 Task: Sort the unsolved tickets in your groups, group by Assigned date in ascending order.
Action: Mouse moved to (22, 255)
Screenshot: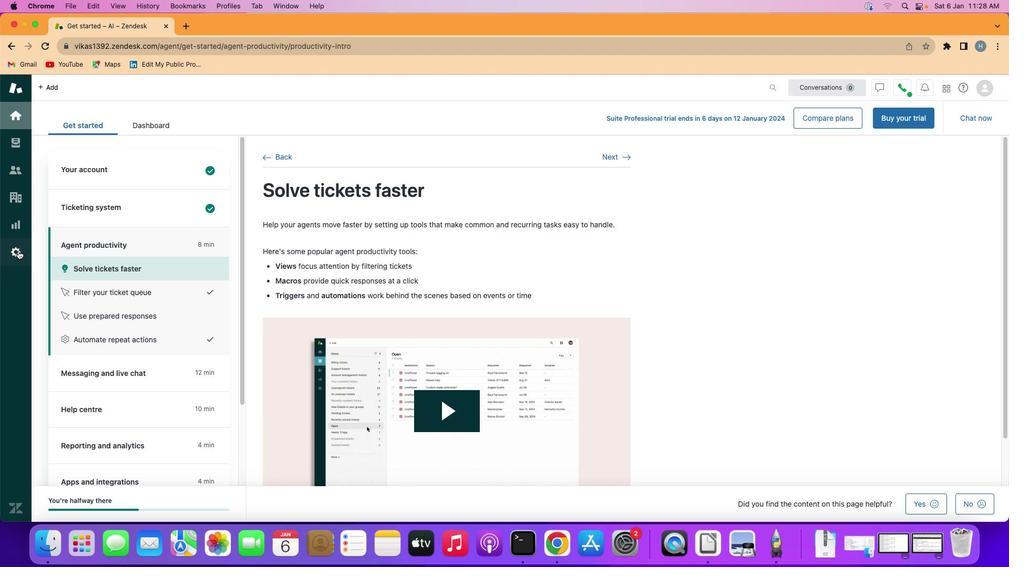 
Action: Mouse pressed left at (22, 255)
Screenshot: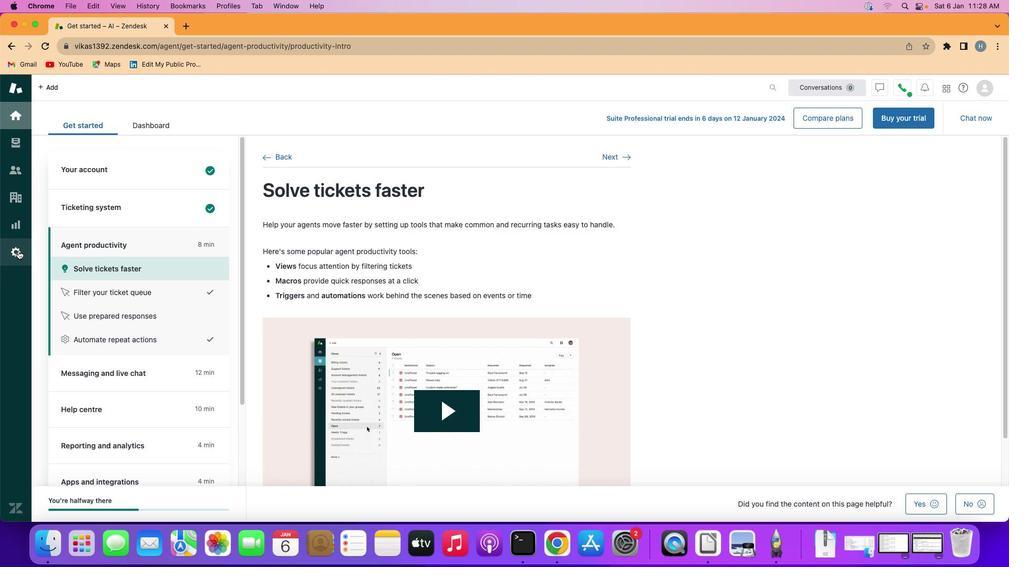 
Action: Mouse moved to (290, 430)
Screenshot: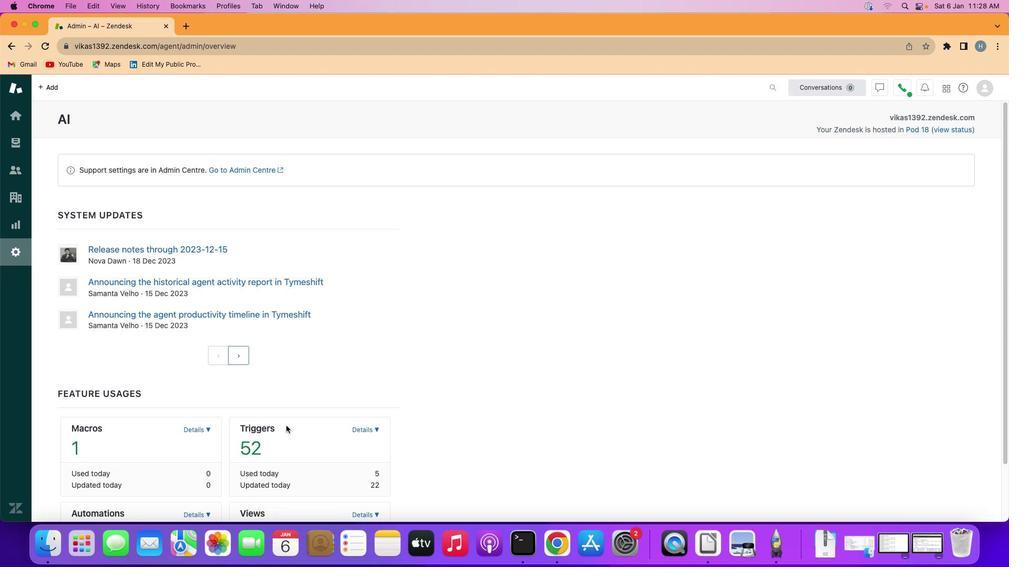 
Action: Mouse scrolled (290, 430) with delta (4, 3)
Screenshot: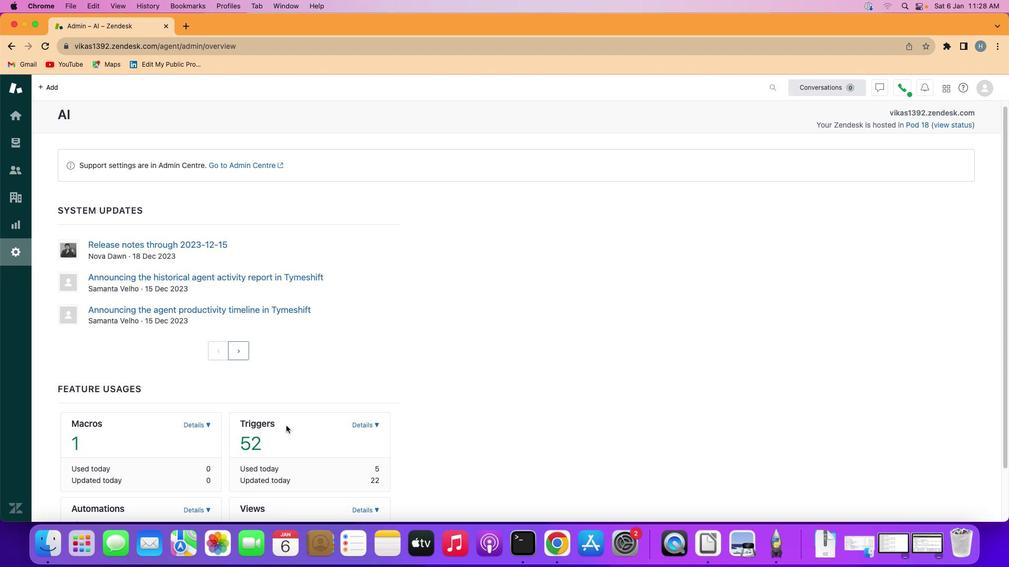 
Action: Mouse scrolled (290, 430) with delta (4, 3)
Screenshot: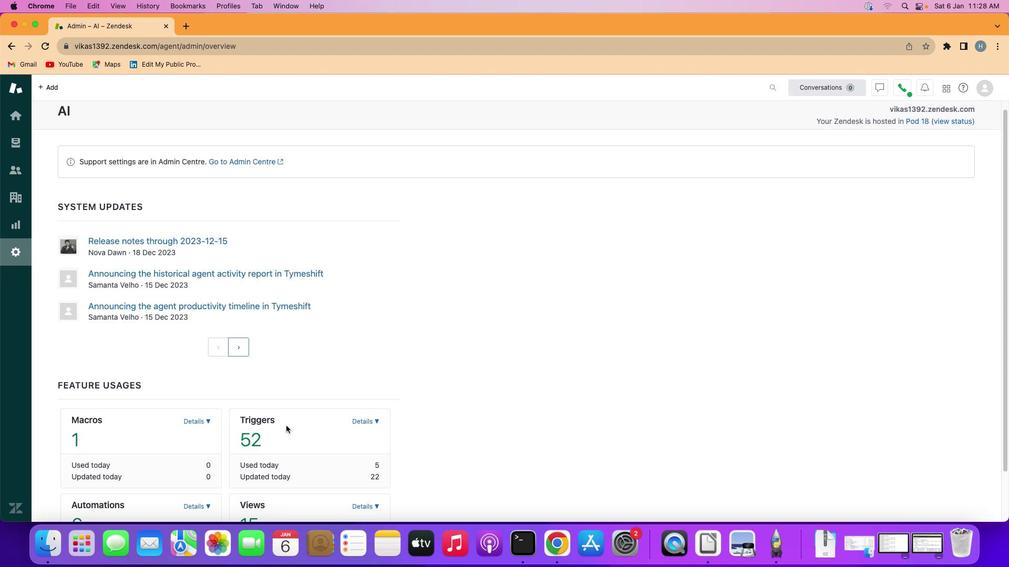 
Action: Mouse scrolled (290, 430) with delta (4, 3)
Screenshot: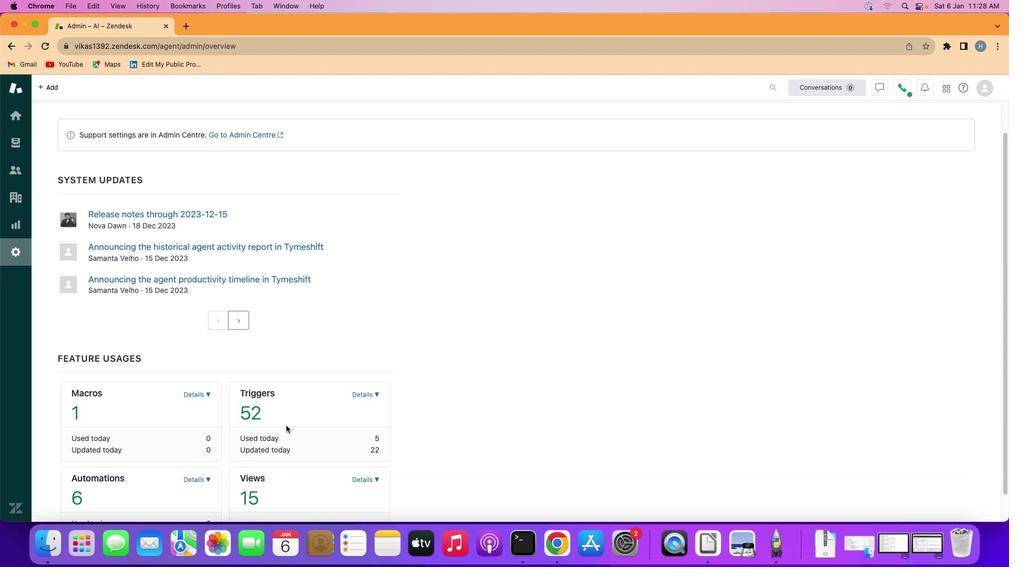 
Action: Mouse scrolled (290, 430) with delta (4, 3)
Screenshot: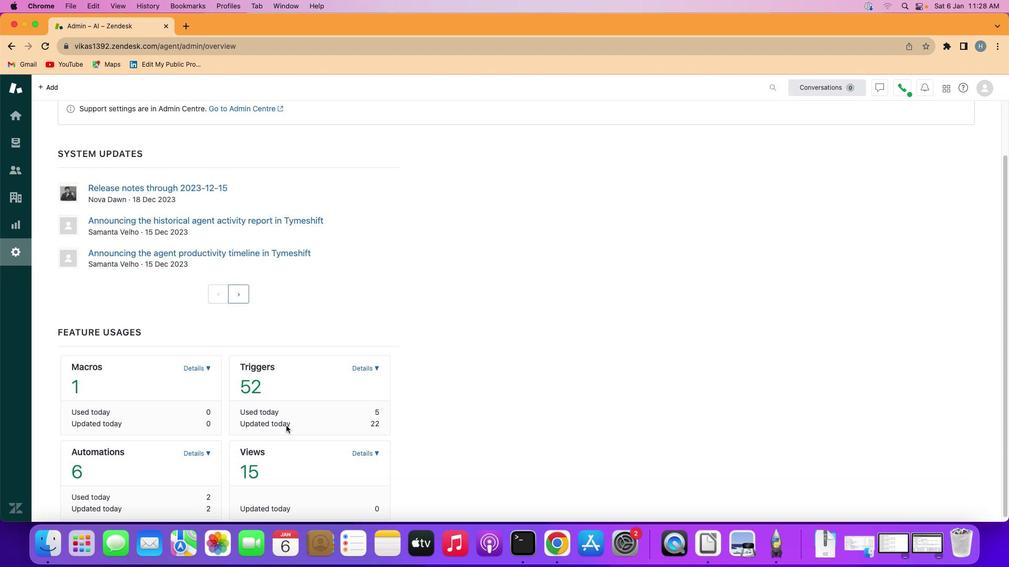
Action: Mouse scrolled (290, 430) with delta (4, 2)
Screenshot: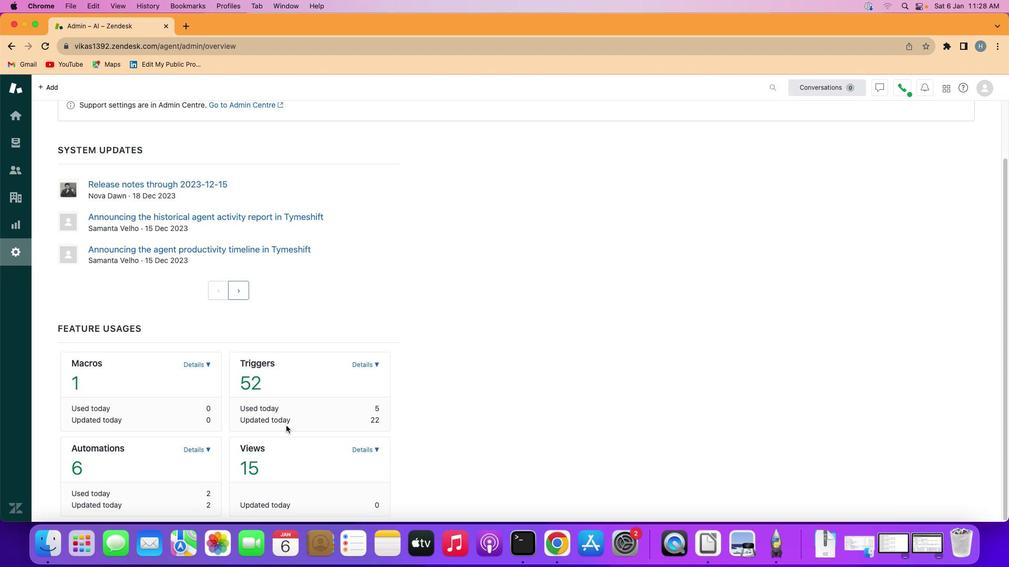 
Action: Mouse moved to (364, 454)
Screenshot: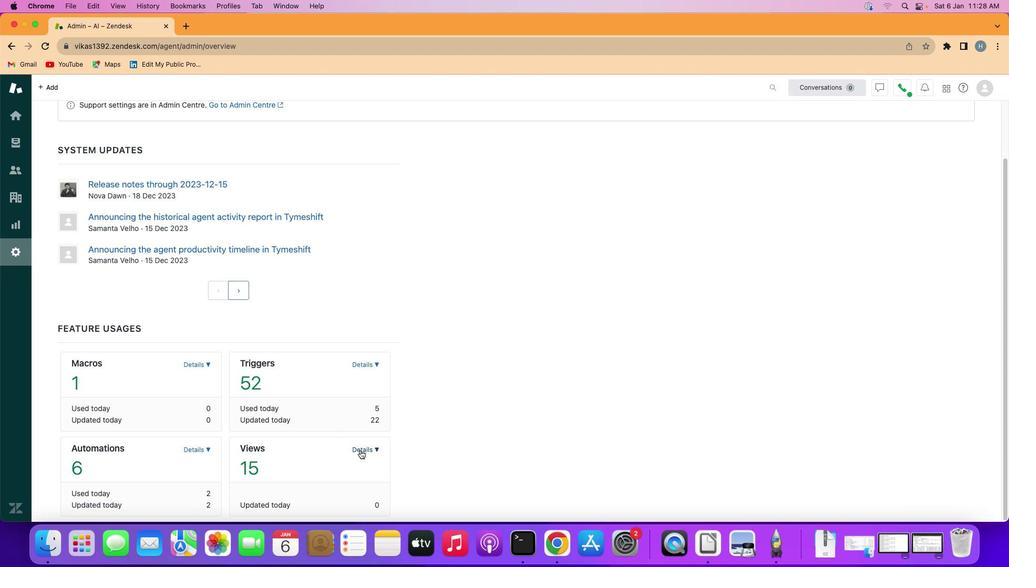 
Action: Mouse pressed left at (364, 454)
Screenshot: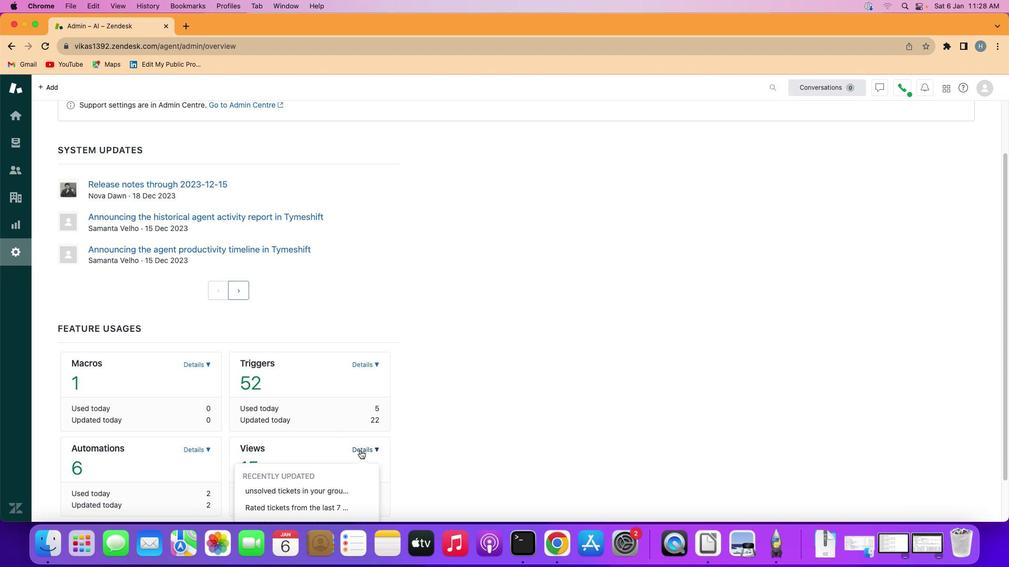 
Action: Mouse moved to (326, 493)
Screenshot: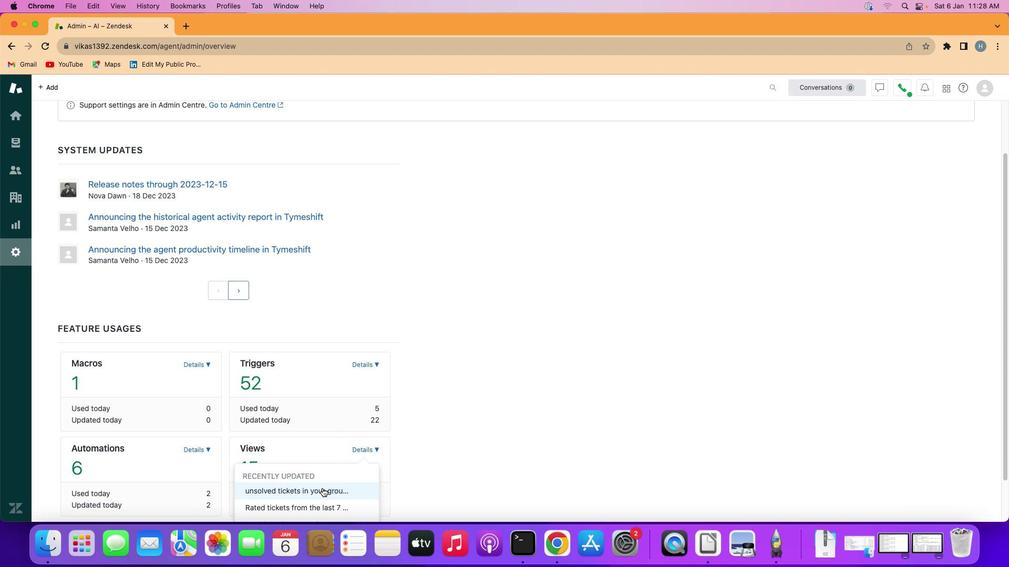 
Action: Mouse pressed left at (326, 493)
Screenshot: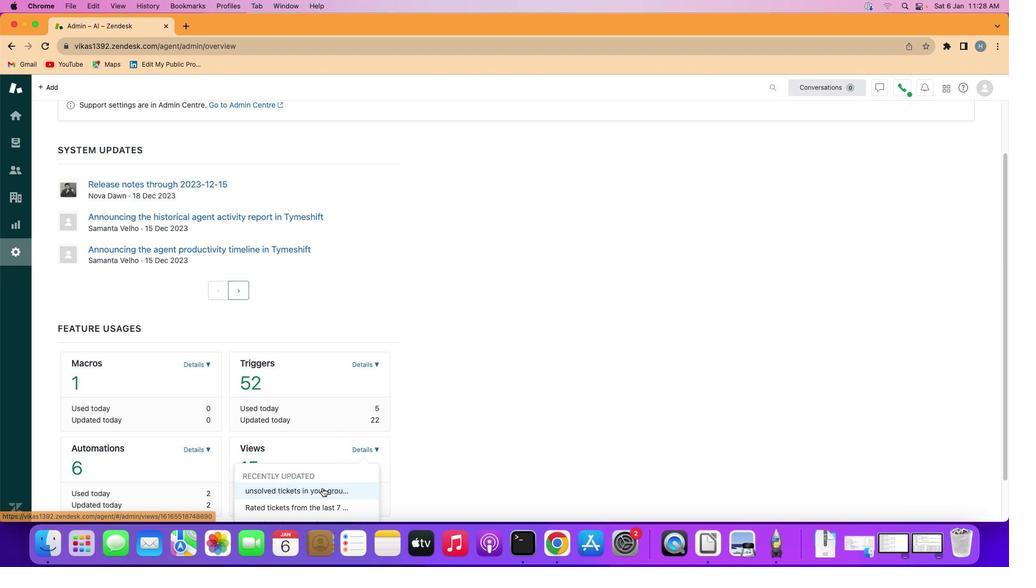 
Action: Mouse moved to (311, 411)
Screenshot: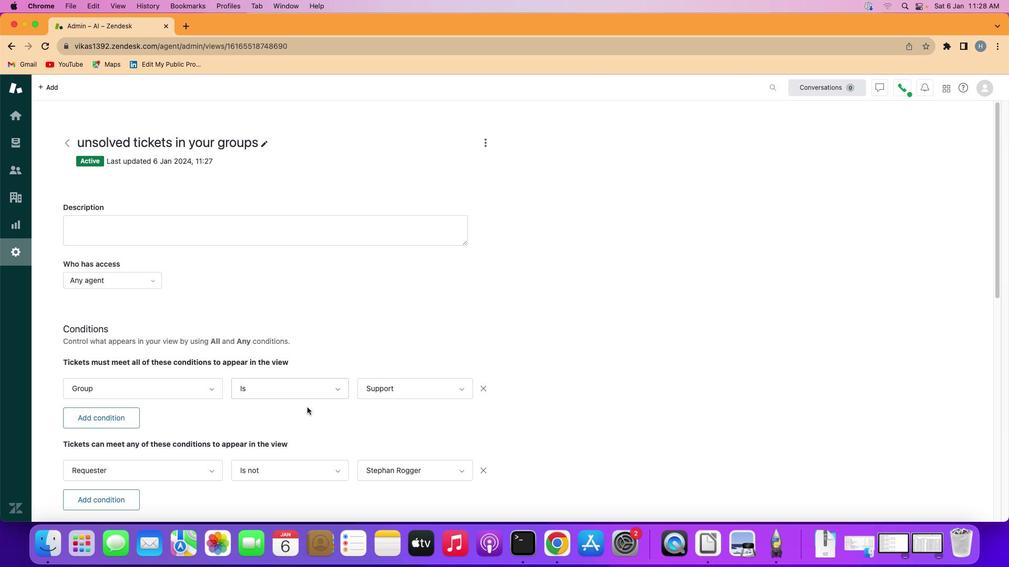 
Action: Mouse scrolled (311, 411) with delta (4, 3)
Screenshot: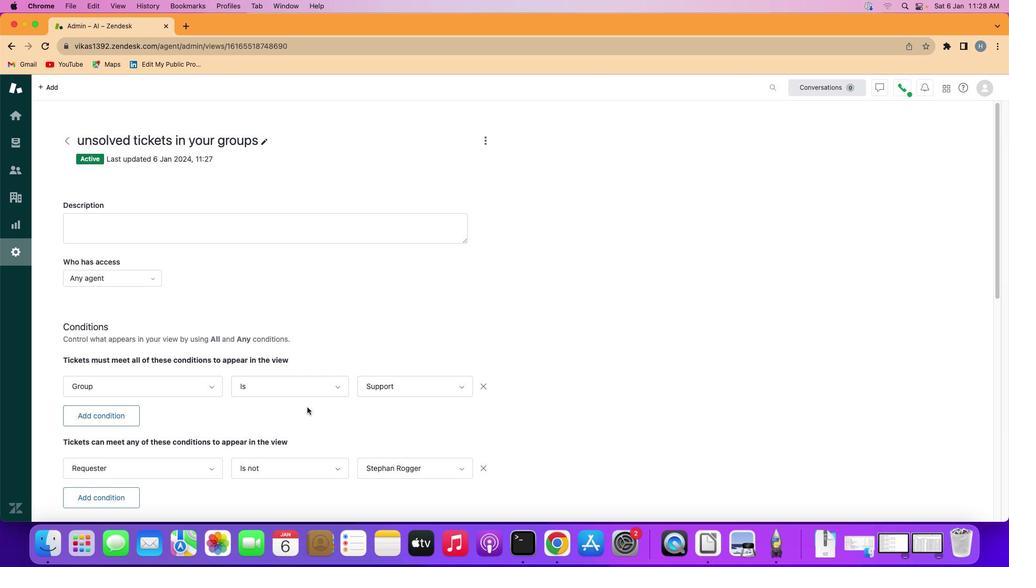 
Action: Mouse scrolled (311, 411) with delta (4, 3)
Screenshot: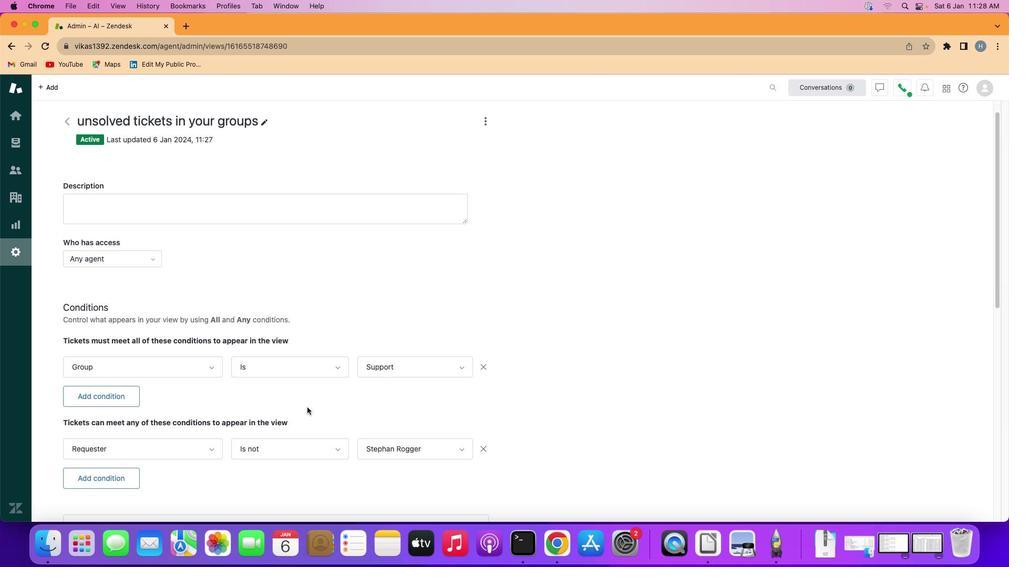 
Action: Mouse scrolled (311, 411) with delta (4, 3)
Screenshot: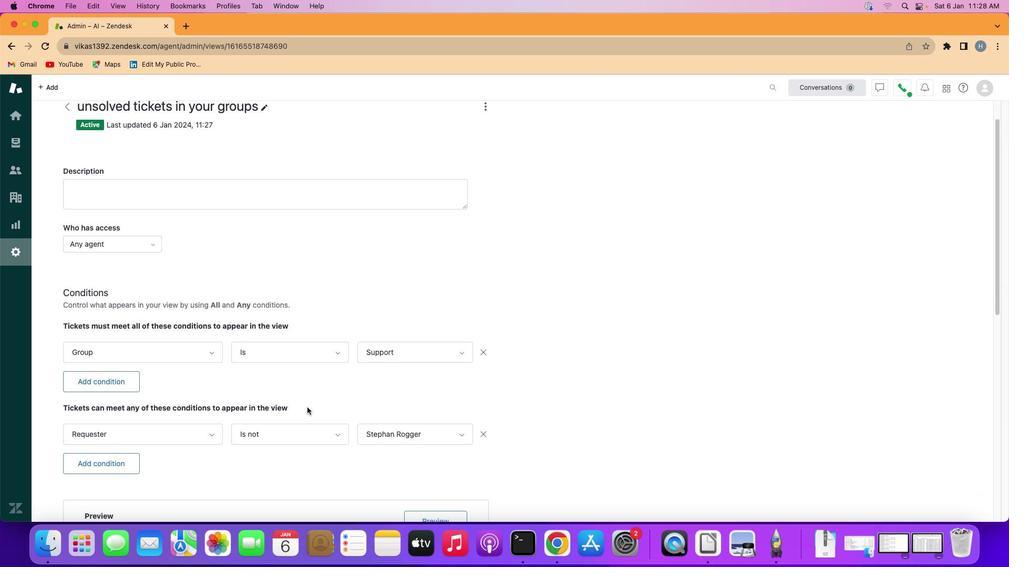 
Action: Mouse scrolled (311, 411) with delta (4, 2)
Screenshot: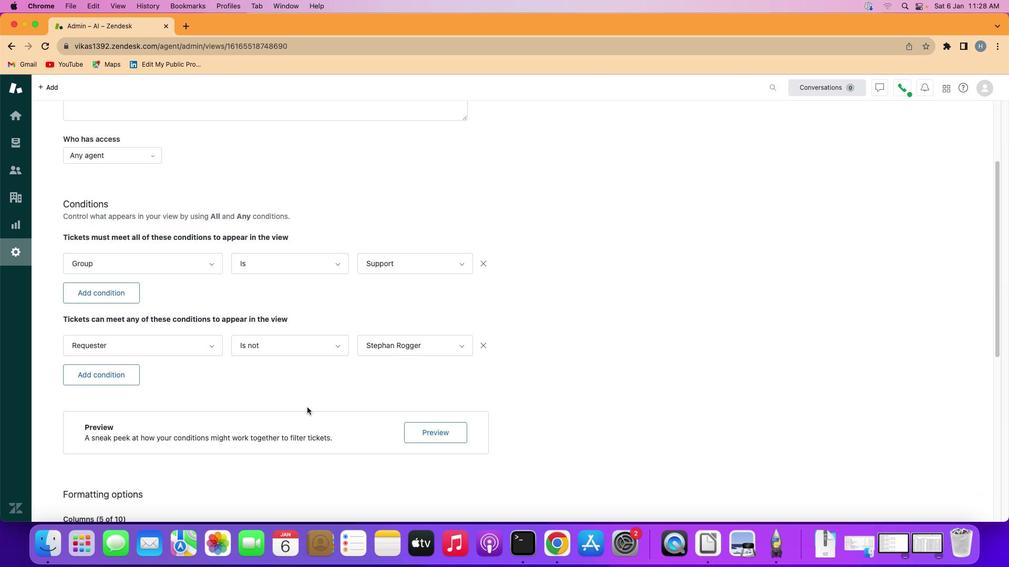 
Action: Mouse scrolled (311, 411) with delta (4, 2)
Screenshot: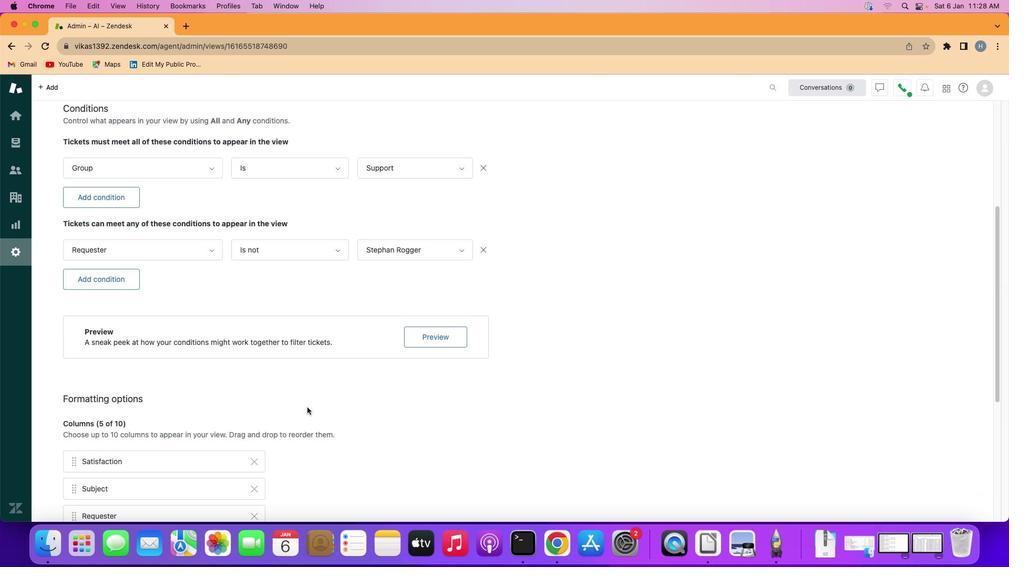 
Action: Mouse scrolled (311, 411) with delta (4, 3)
Screenshot: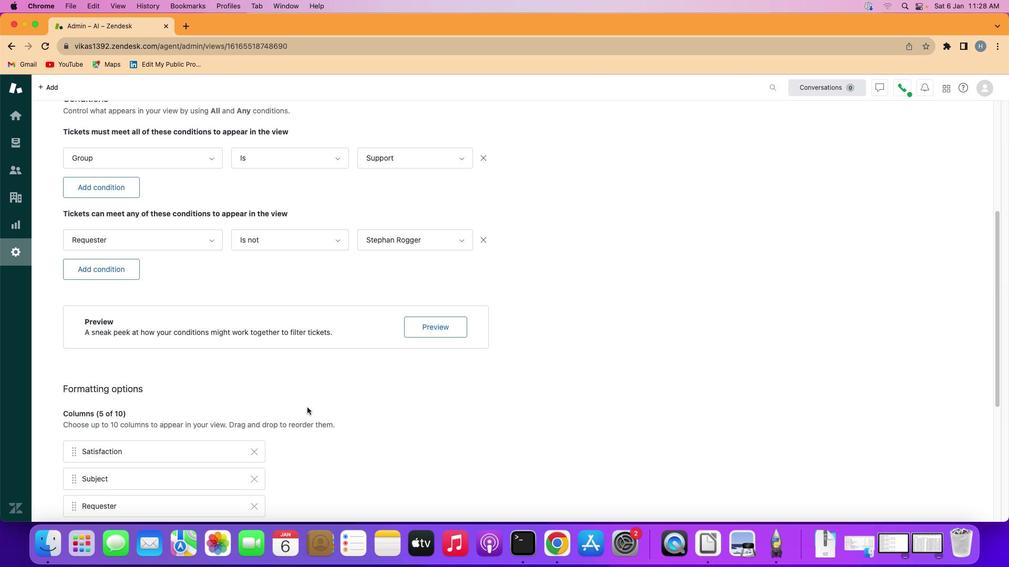 
Action: Mouse scrolled (311, 411) with delta (4, 5)
Screenshot: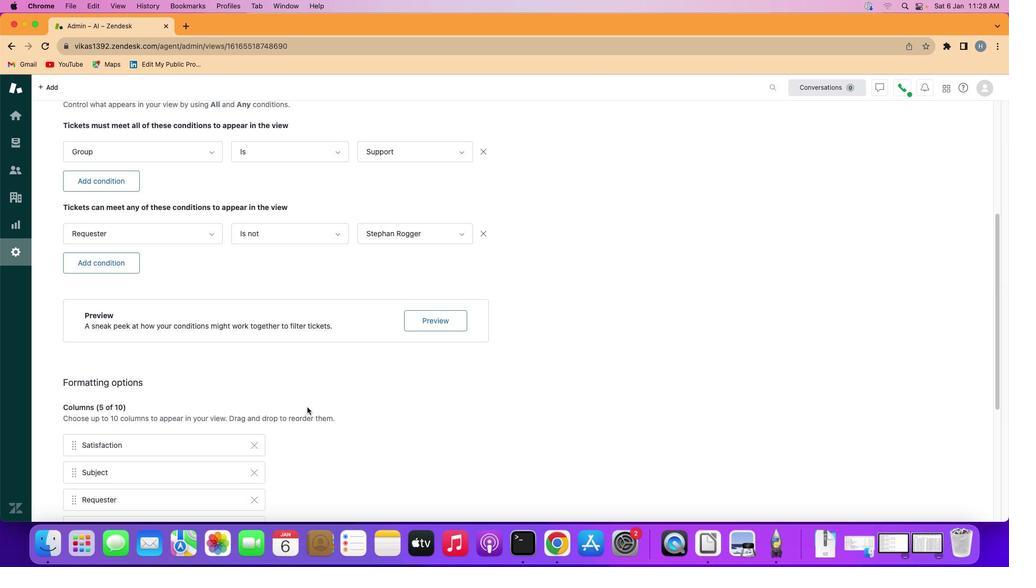 
Action: Mouse scrolled (311, 411) with delta (4, 2)
Screenshot: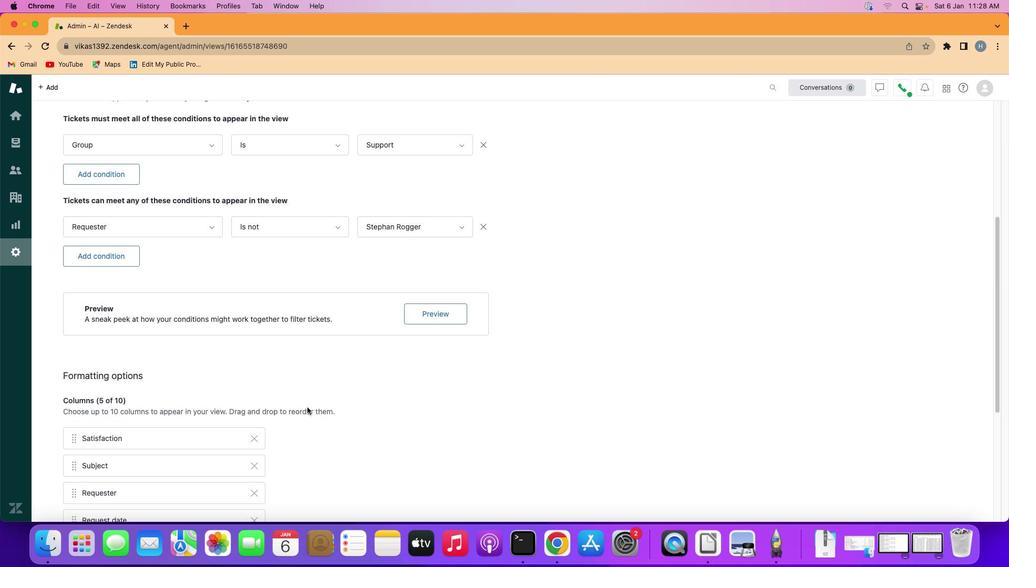 
Action: Mouse scrolled (311, 411) with delta (4, 3)
Screenshot: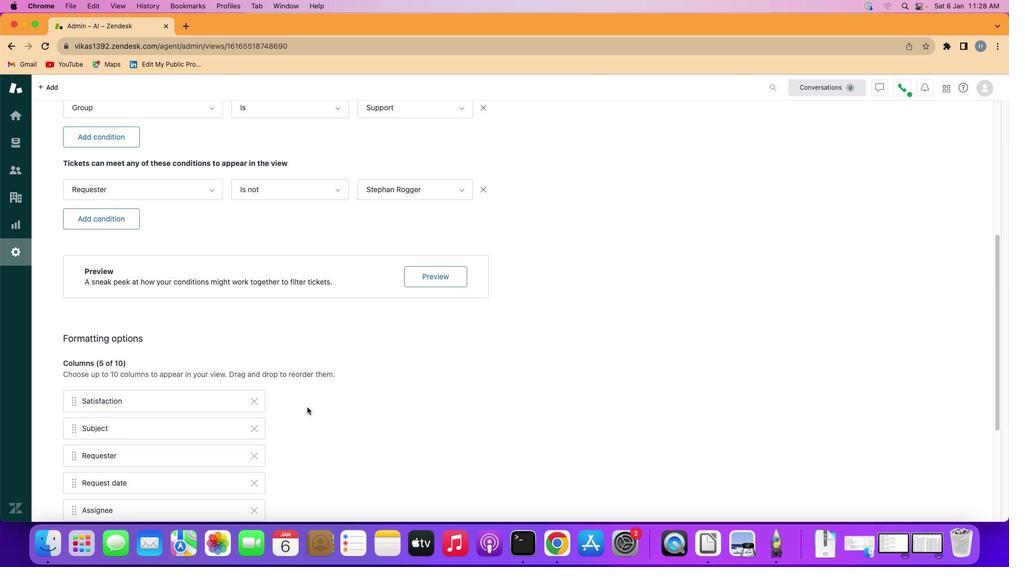 
Action: Mouse scrolled (311, 411) with delta (4, 1)
Screenshot: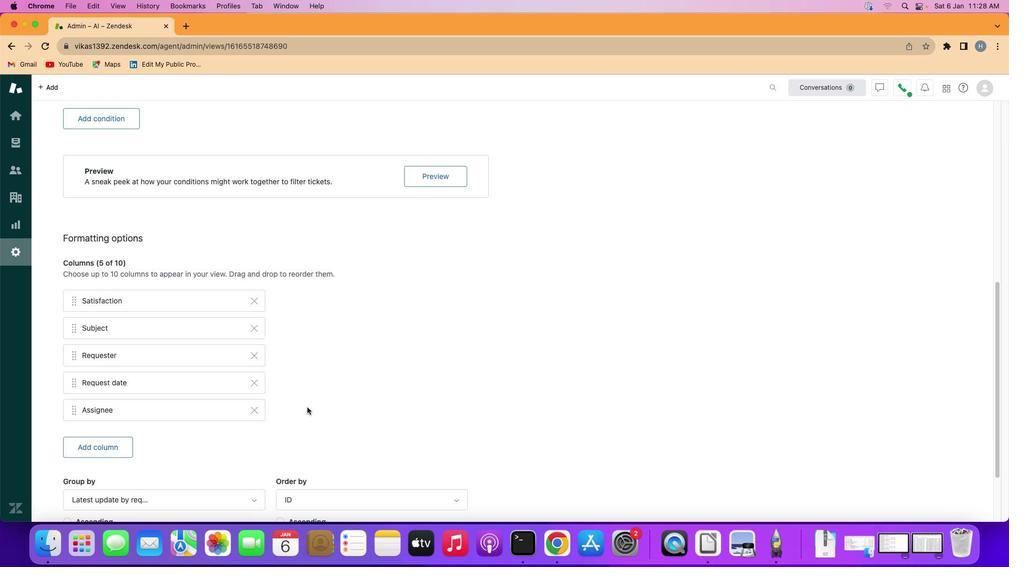 
Action: Mouse scrolled (311, 411) with delta (4, 3)
Screenshot: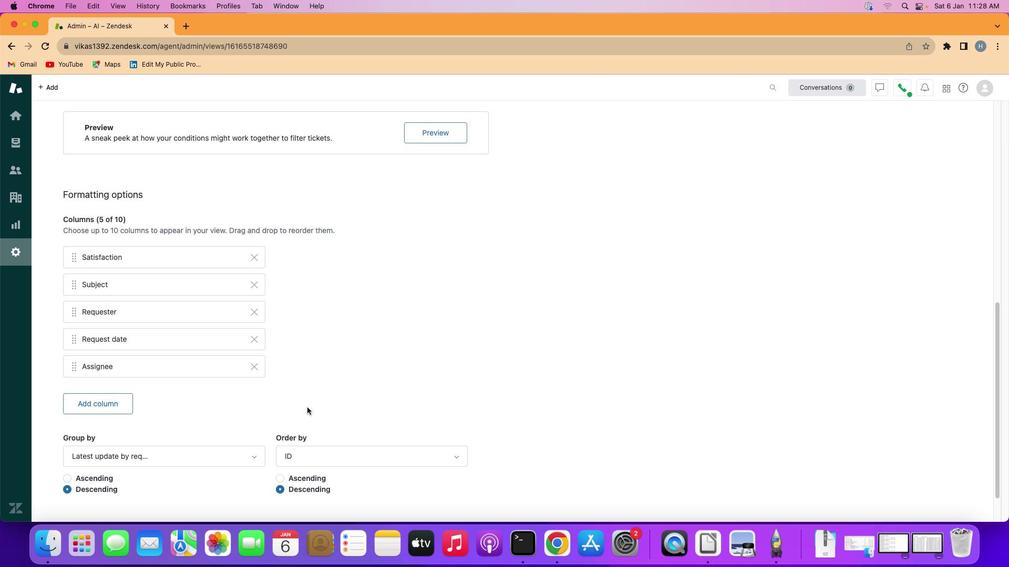 
Action: Mouse scrolled (311, 411) with delta (4, 3)
Screenshot: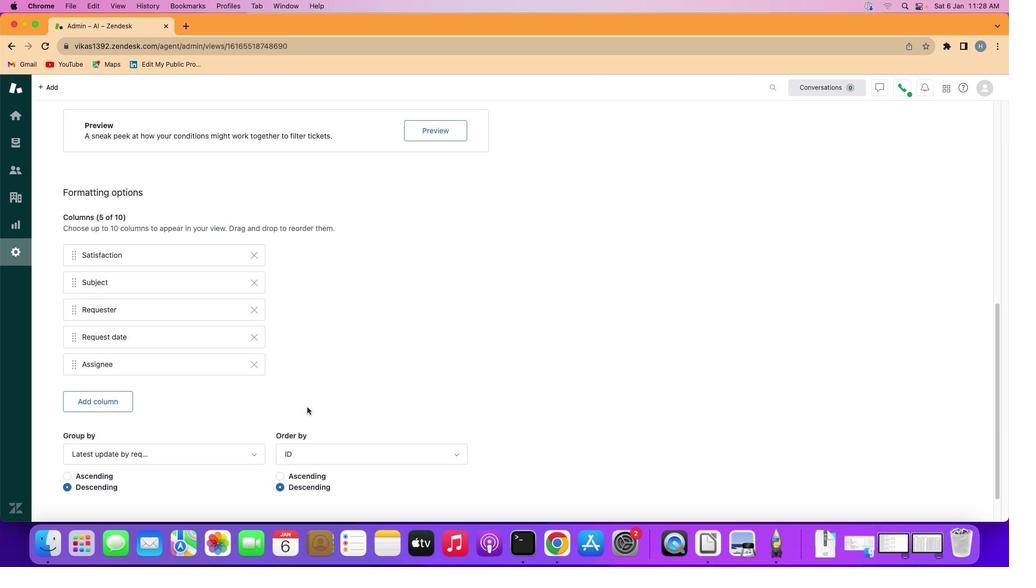 
Action: Mouse scrolled (311, 411) with delta (4, 5)
Screenshot: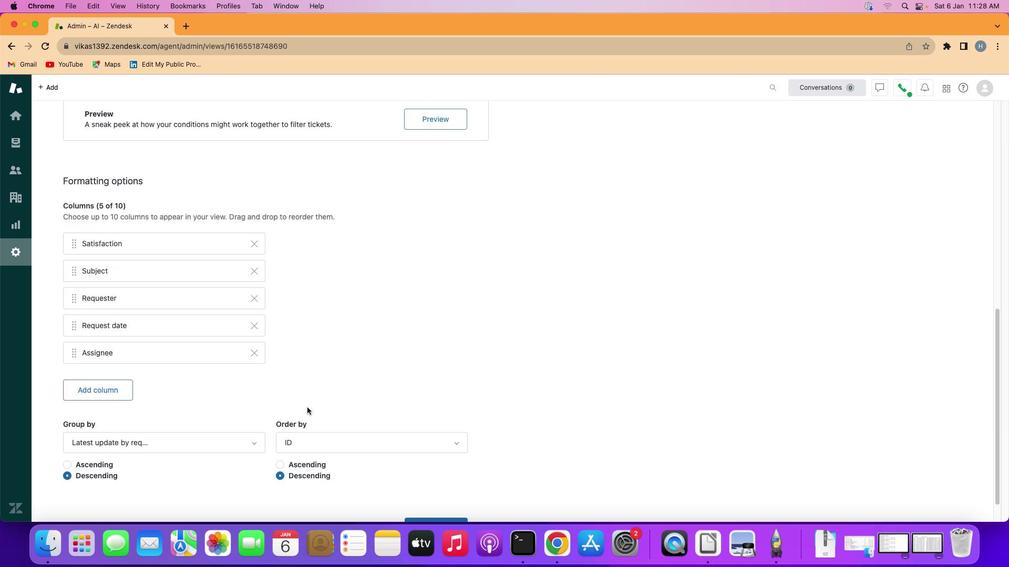 
Action: Mouse scrolled (311, 411) with delta (4, 2)
Screenshot: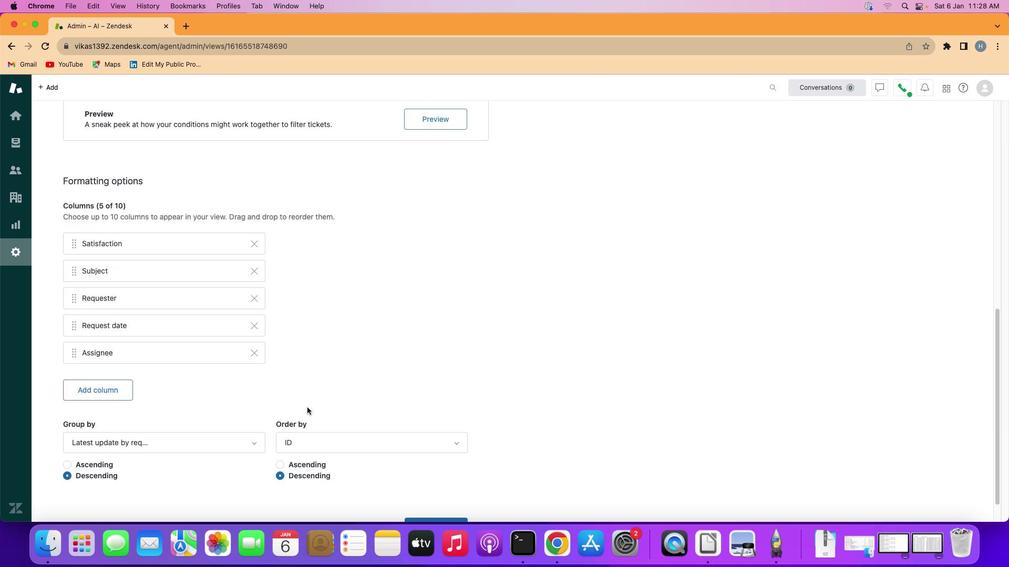 
Action: Mouse scrolled (311, 411) with delta (4, 3)
Screenshot: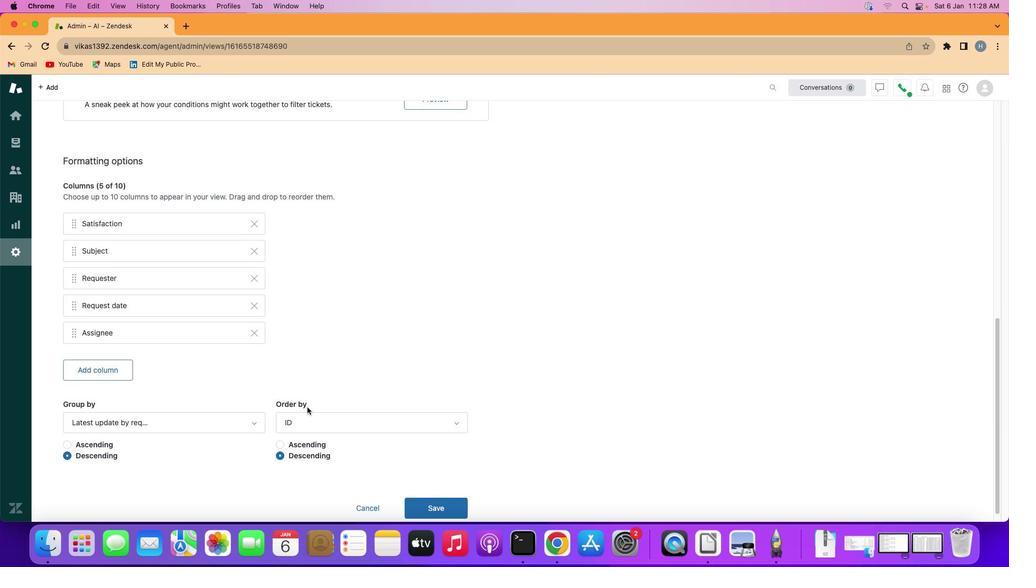 
Action: Mouse moved to (229, 414)
Screenshot: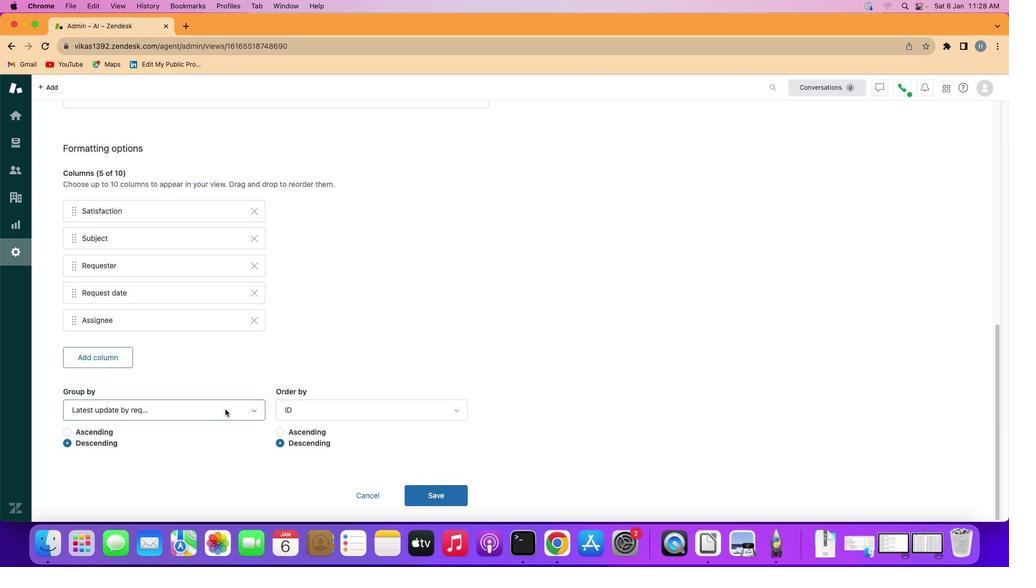 
Action: Mouse pressed left at (229, 414)
Screenshot: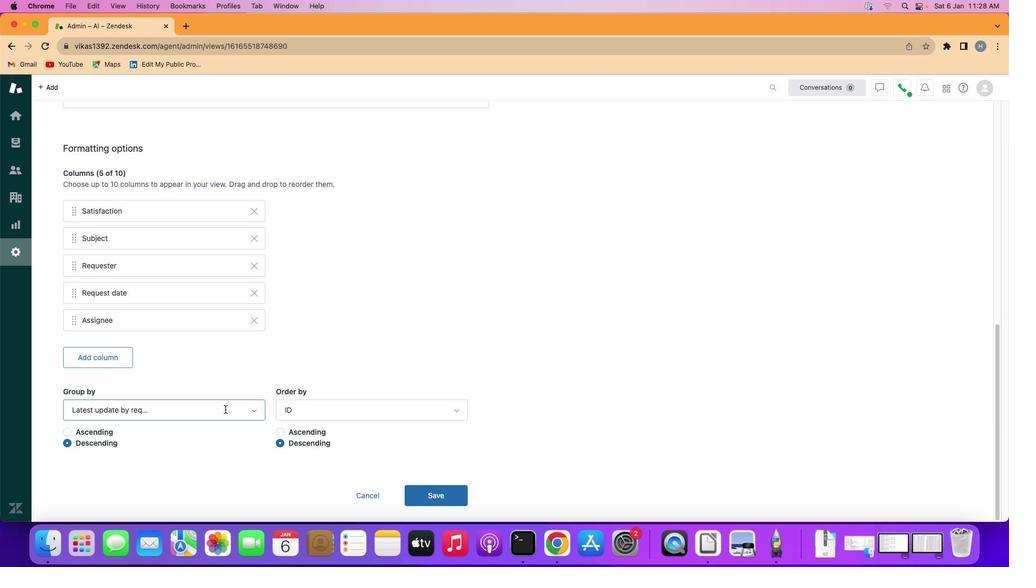 
Action: Mouse moved to (202, 266)
Screenshot: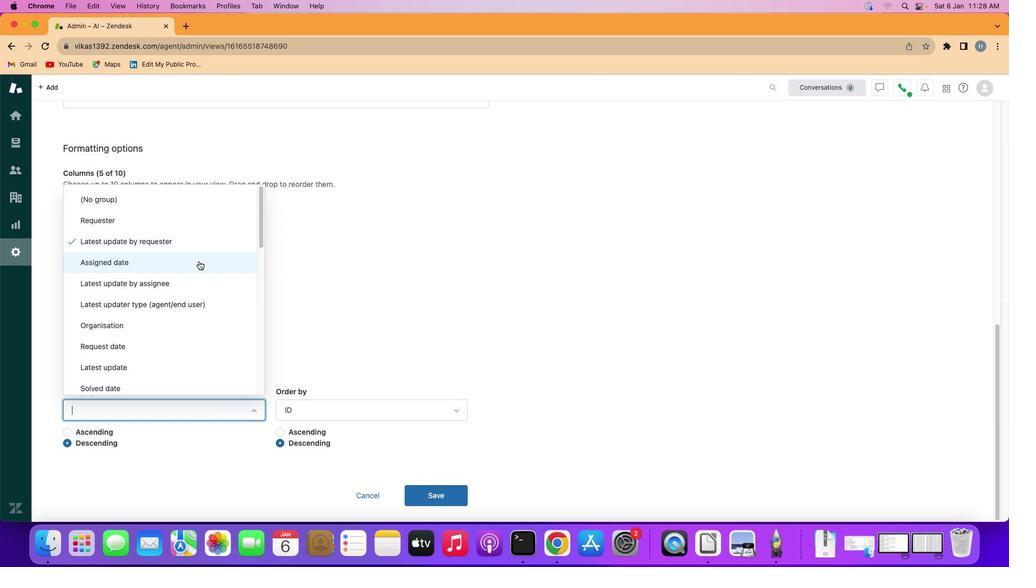 
Action: Mouse pressed left at (202, 266)
Screenshot: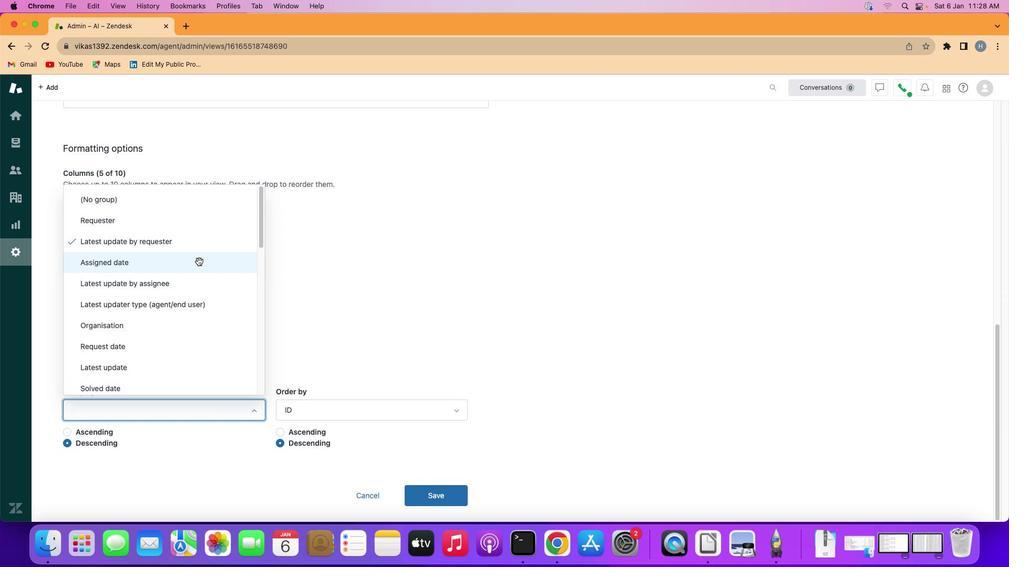 
Action: Mouse moved to (70, 435)
Screenshot: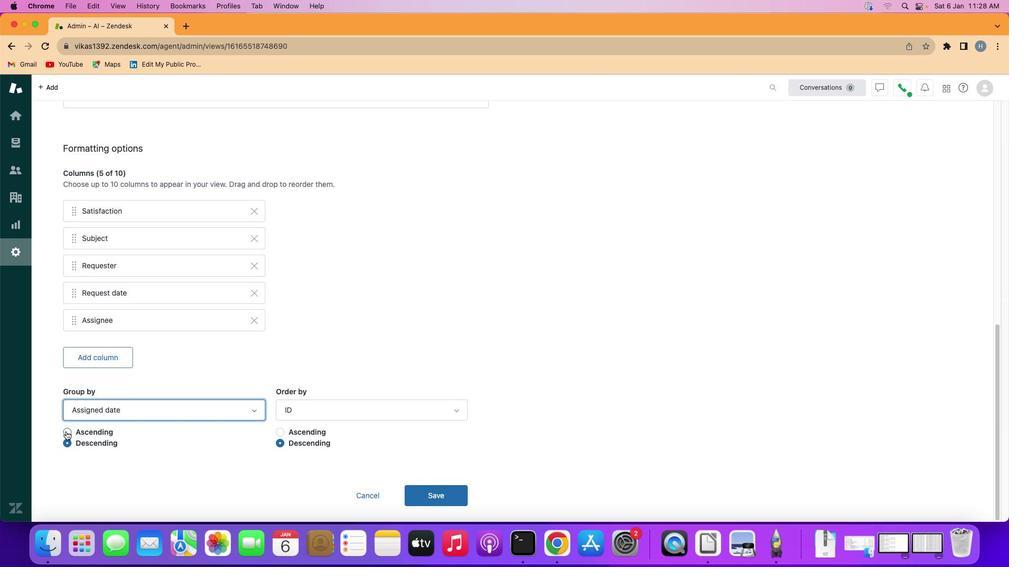
Action: Mouse pressed left at (70, 435)
Screenshot: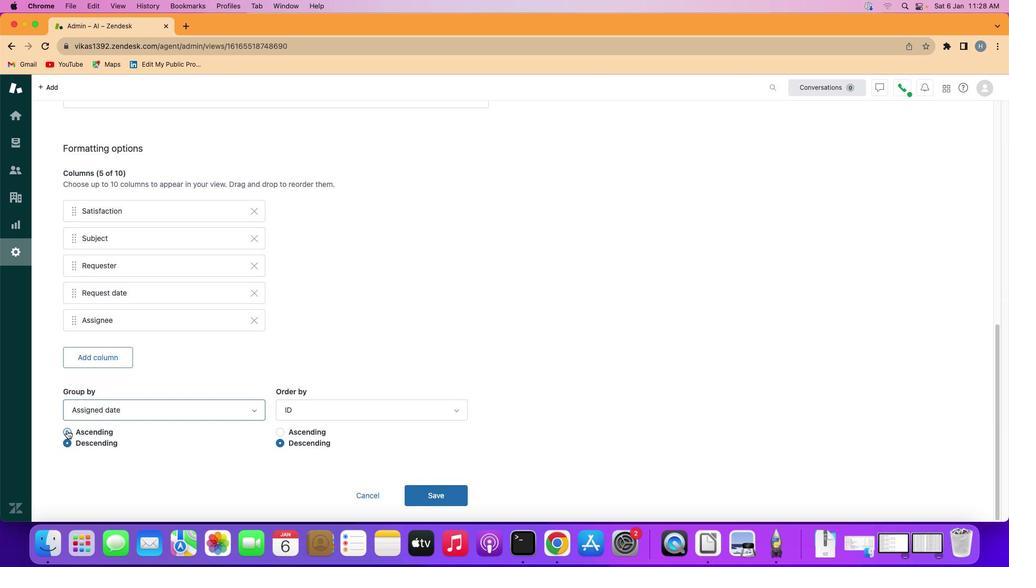 
Action: Mouse moved to (431, 496)
Screenshot: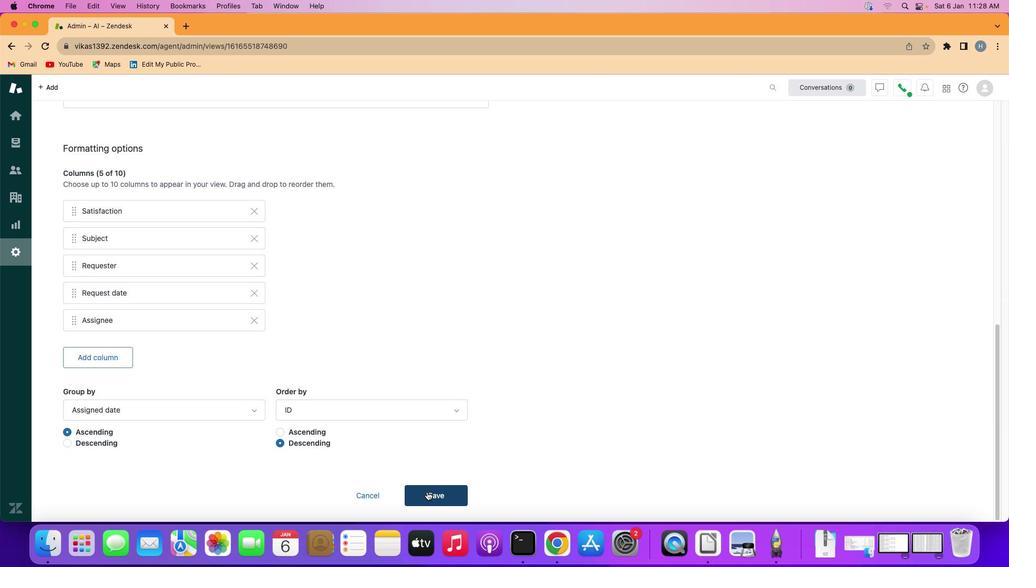 
Action: Mouse pressed left at (431, 496)
Screenshot: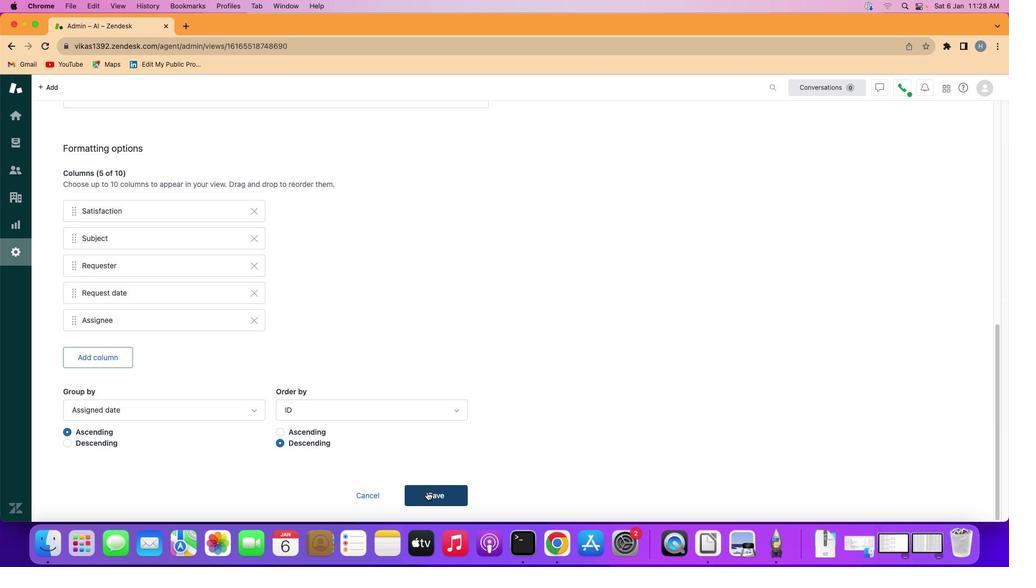 
Action: Mouse moved to (483, 322)
Screenshot: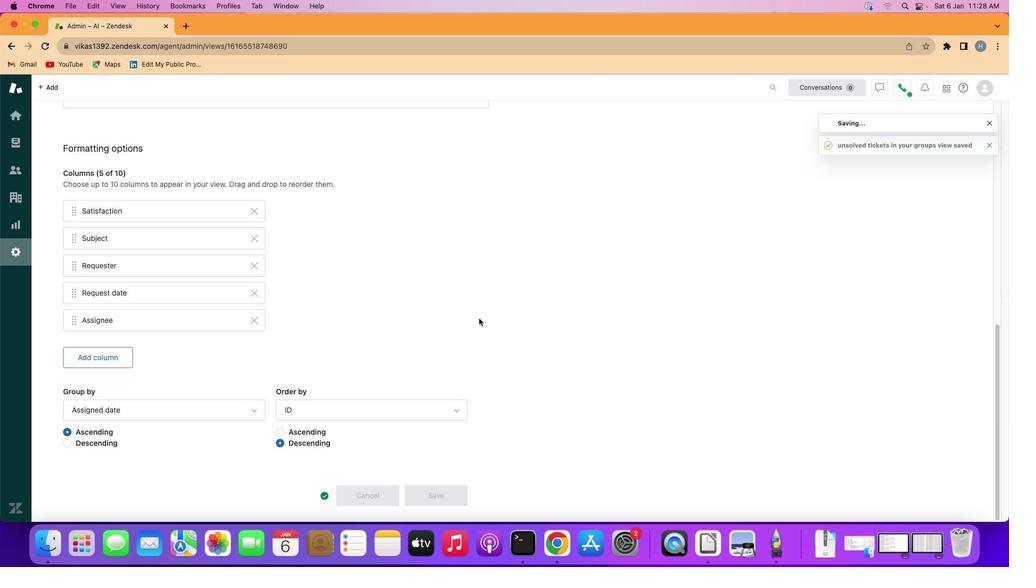 
